 Task: Use the formula "RECEIVED" in spreadsheet "Project portfolio".
Action: Mouse moved to (181, 143)
Screenshot: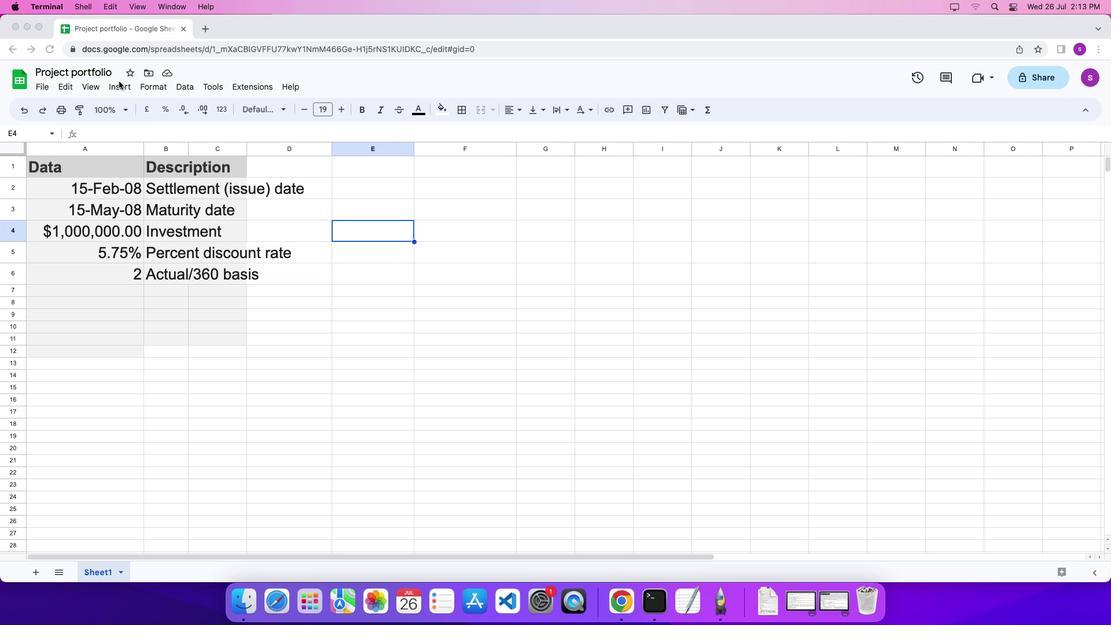 
Action: Mouse pressed left at (181, 143)
Screenshot: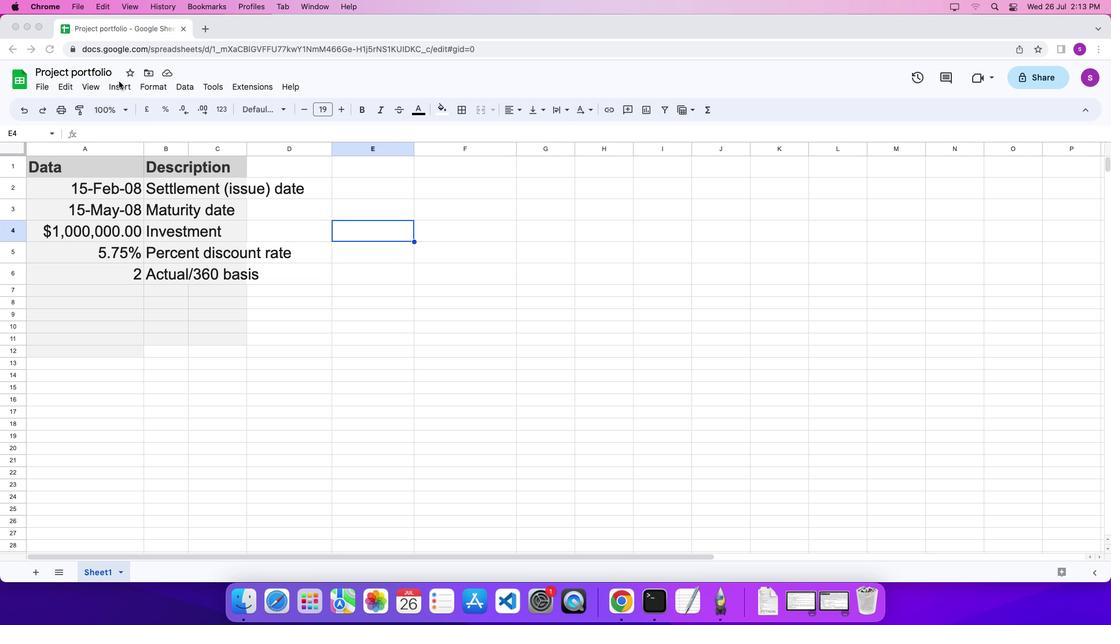 
Action: Mouse moved to (186, 147)
Screenshot: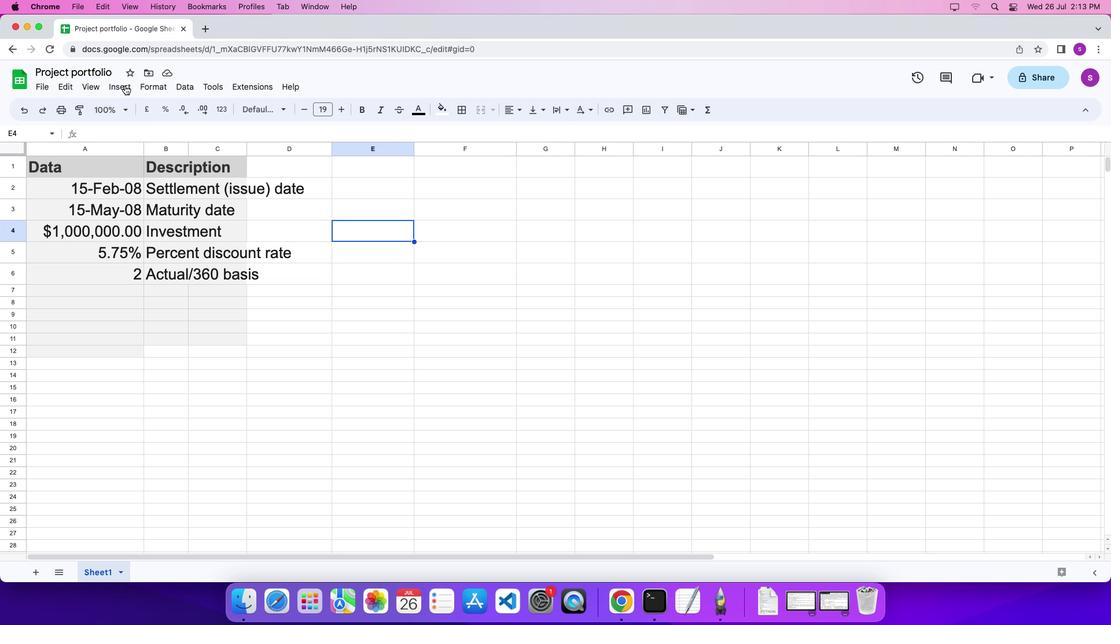 
Action: Mouse pressed left at (186, 147)
Screenshot: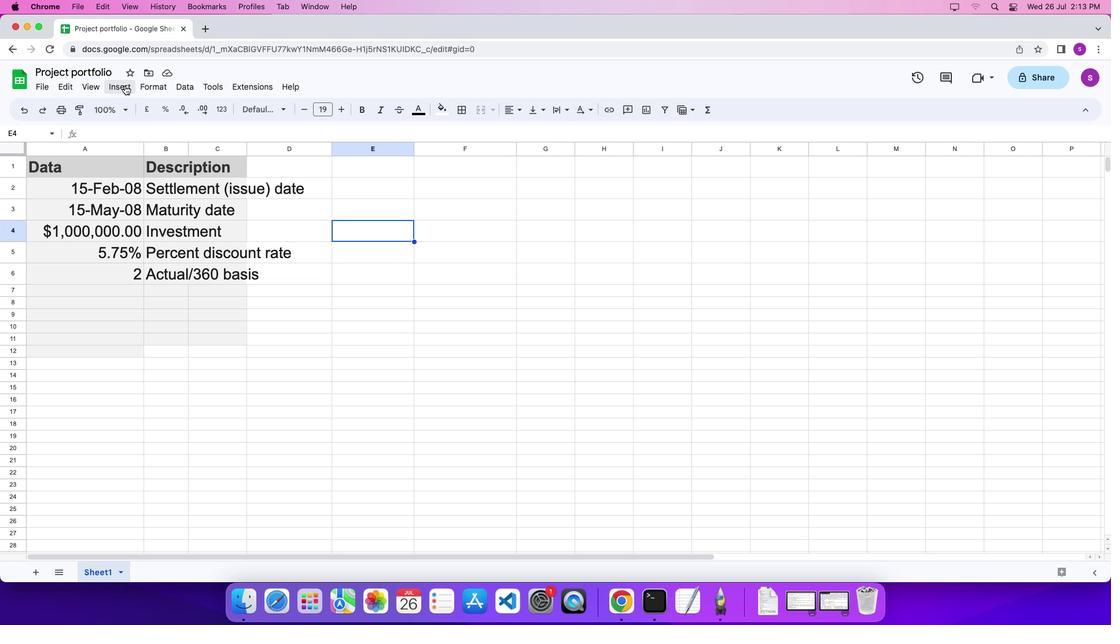 
Action: Mouse moved to (564, 494)
Screenshot: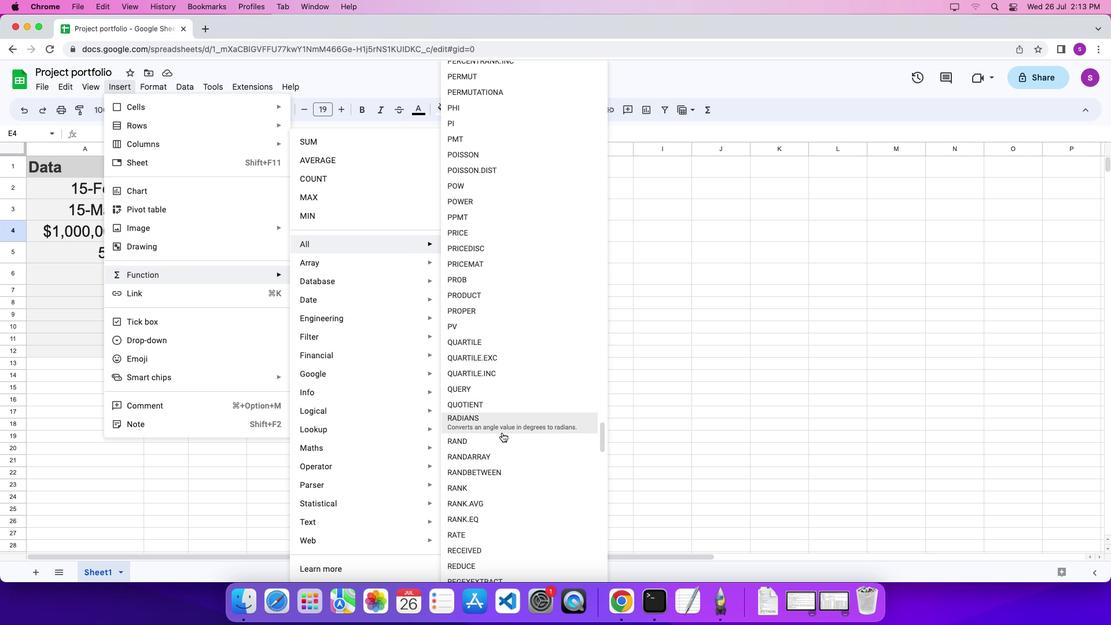 
Action: Mouse scrolled (564, 494) with delta (61, 61)
Screenshot: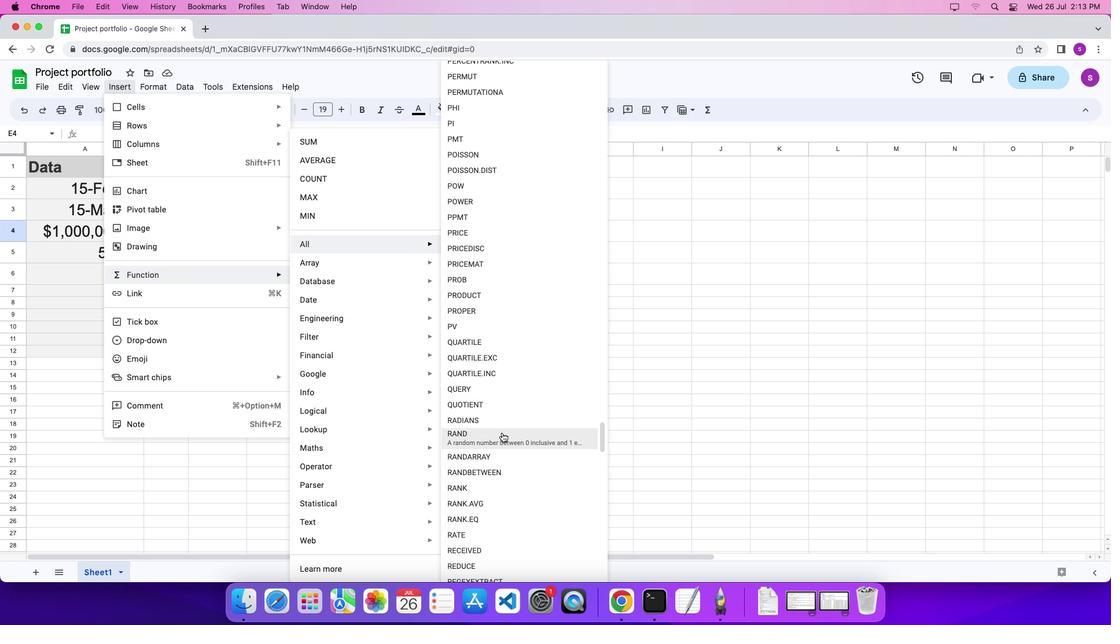 
Action: Mouse moved to (564, 604)
Screenshot: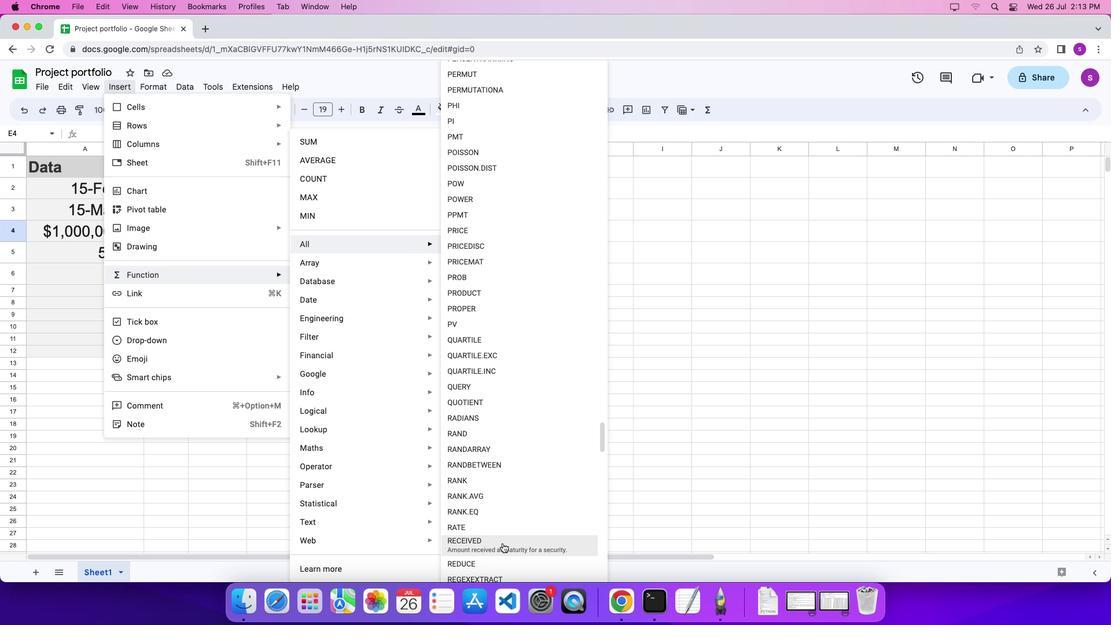 
Action: Mouse pressed left at (564, 604)
Screenshot: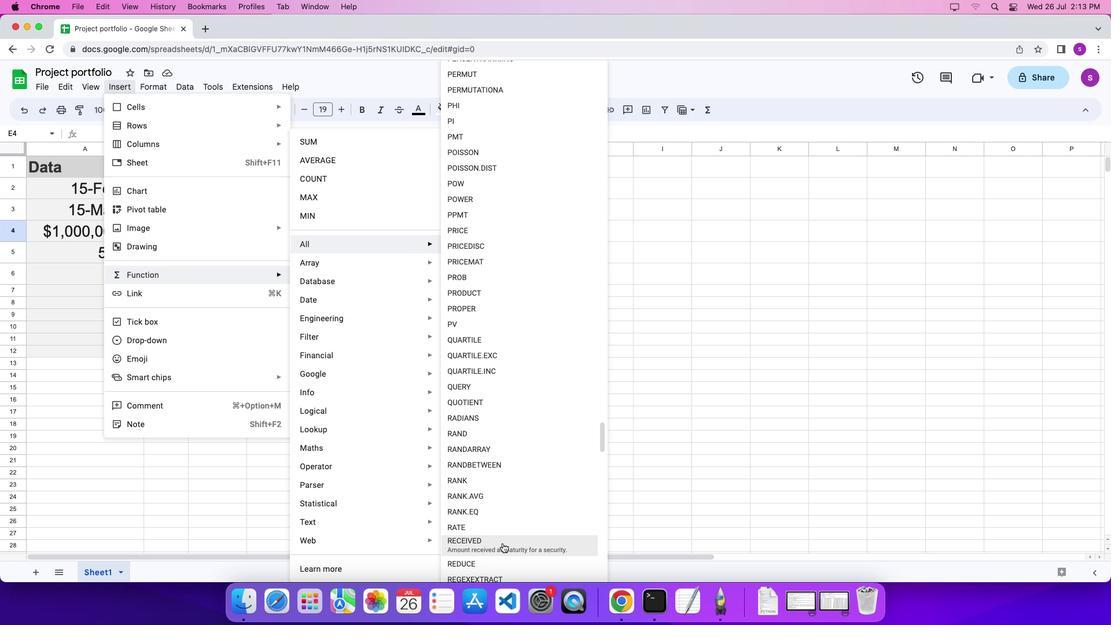 
Action: Mouse moved to (185, 251)
Screenshot: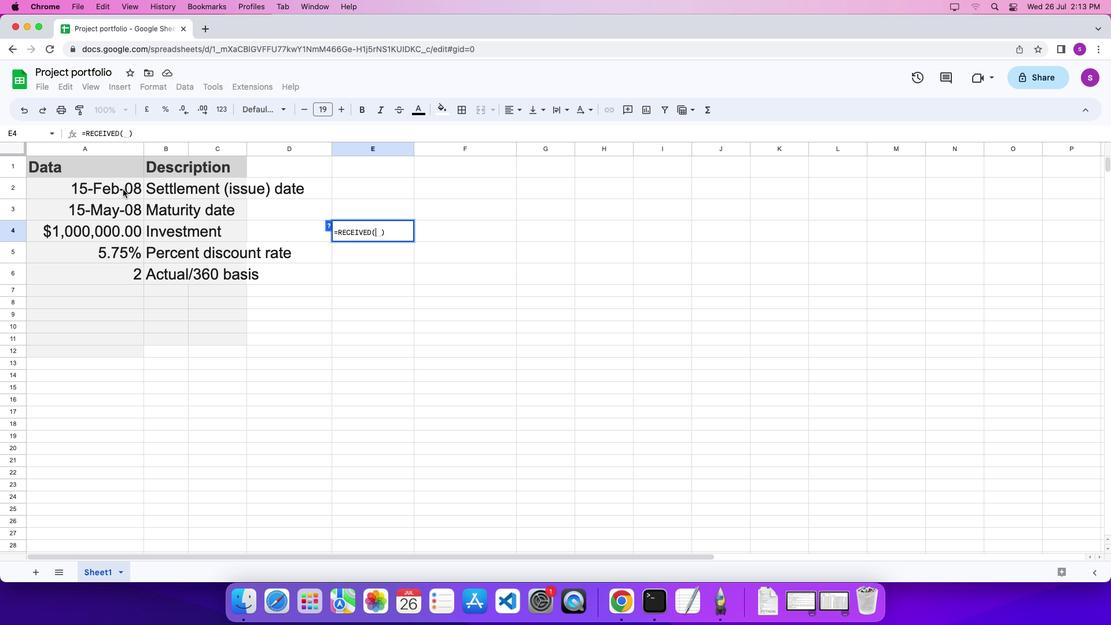 
Action: Mouse pressed left at (185, 251)
Screenshot: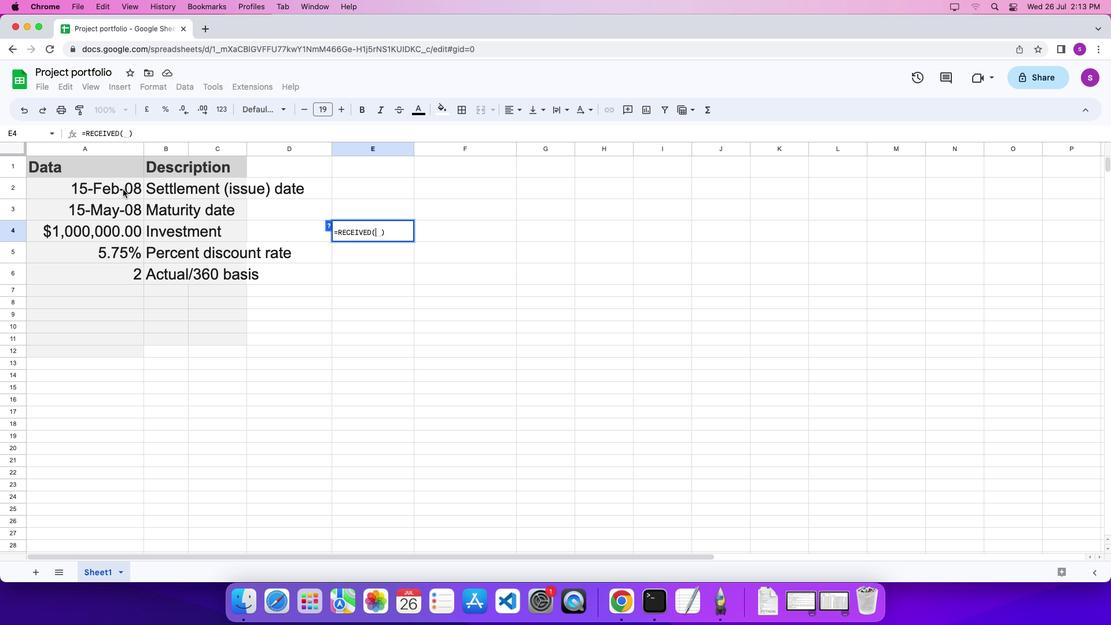 
Action: Key pressed ','
Screenshot: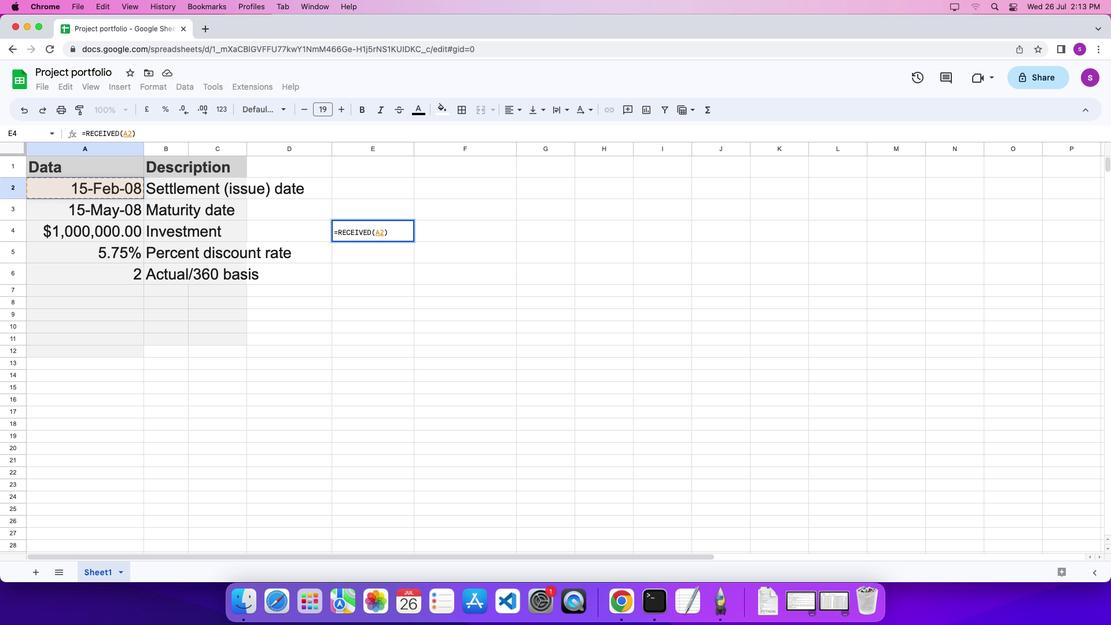 
Action: Mouse moved to (186, 272)
Screenshot: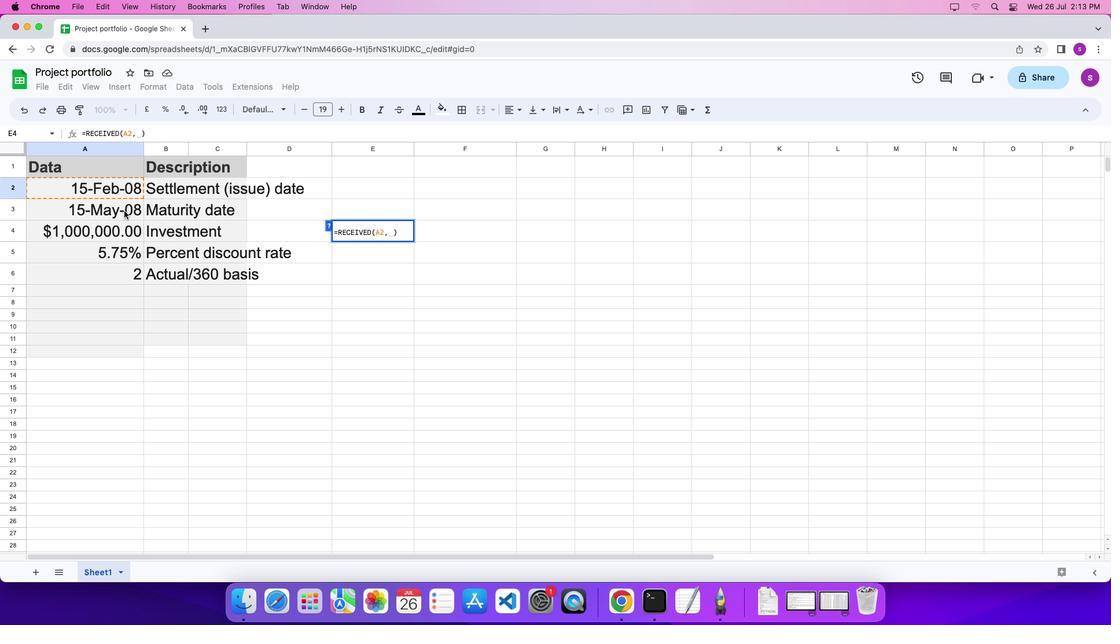 
Action: Mouse pressed left at (186, 272)
Screenshot: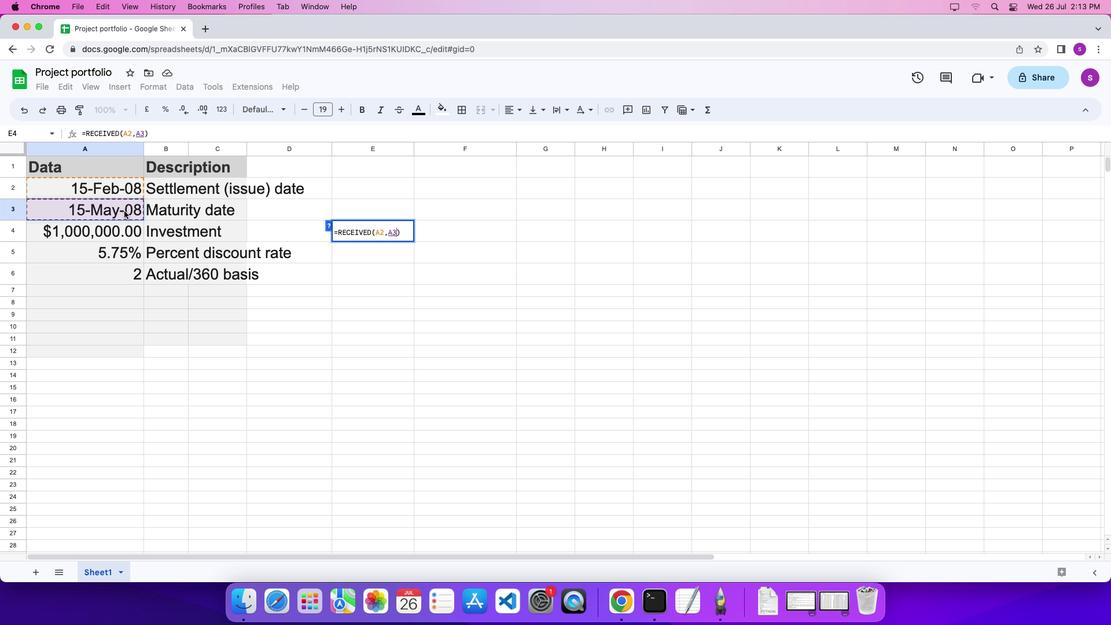 
Action: Mouse moved to (186, 273)
Screenshot: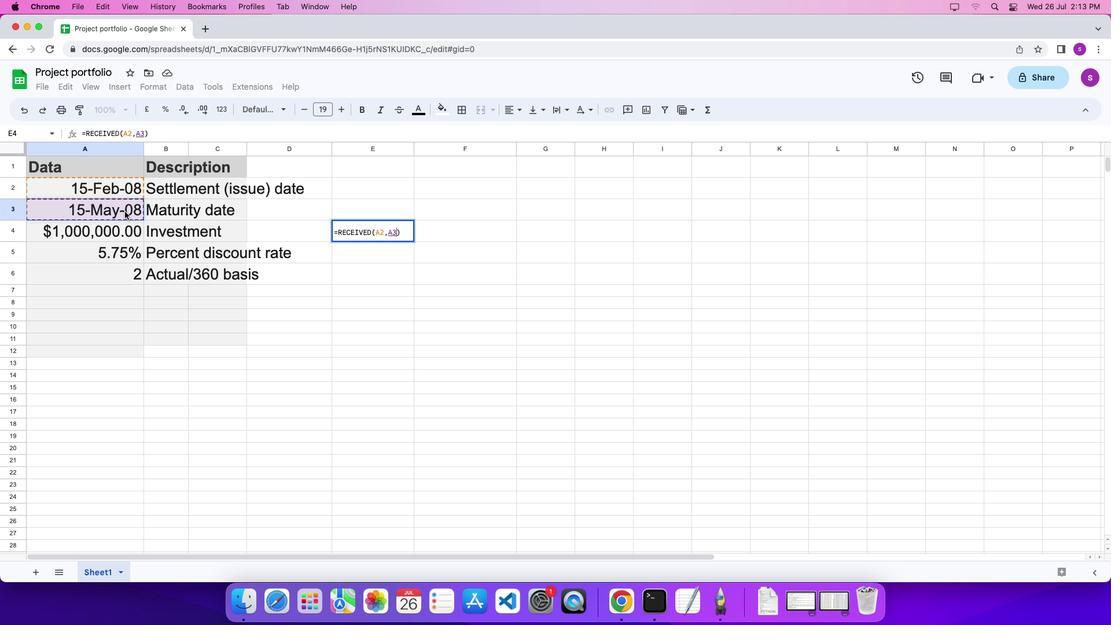 
Action: Key pressed ','
Screenshot: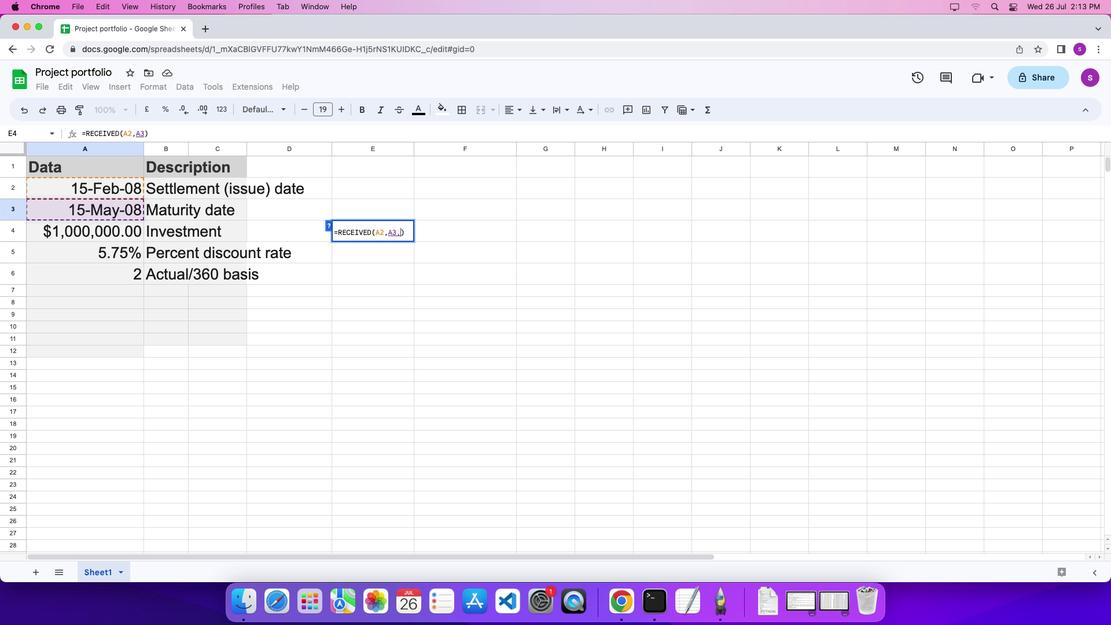 
Action: Mouse moved to (187, 291)
Screenshot: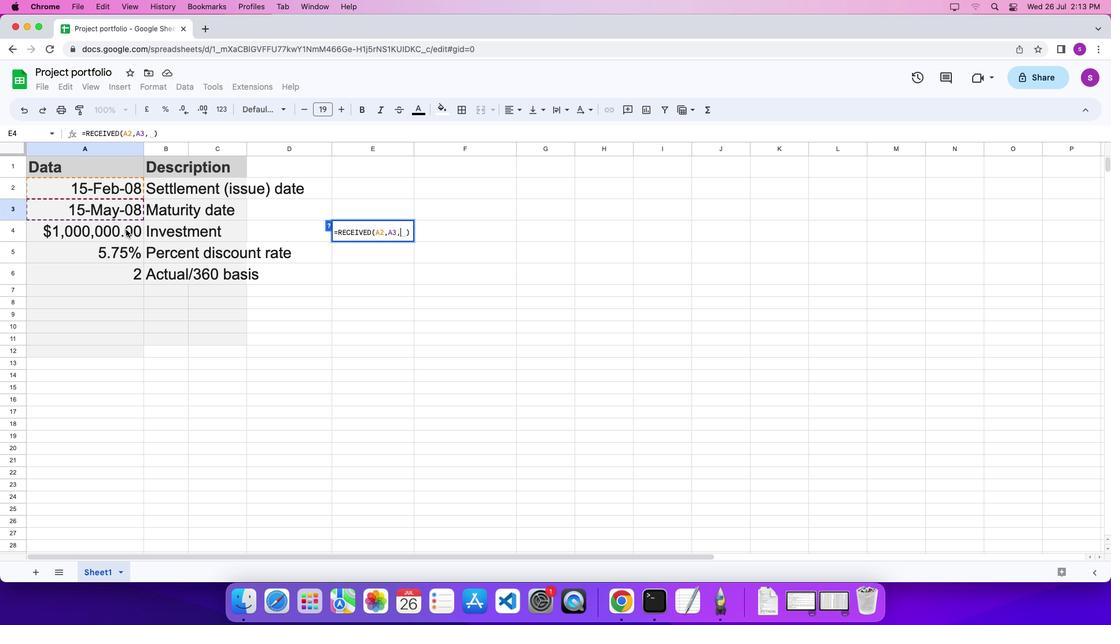 
Action: Mouse pressed left at (187, 291)
Screenshot: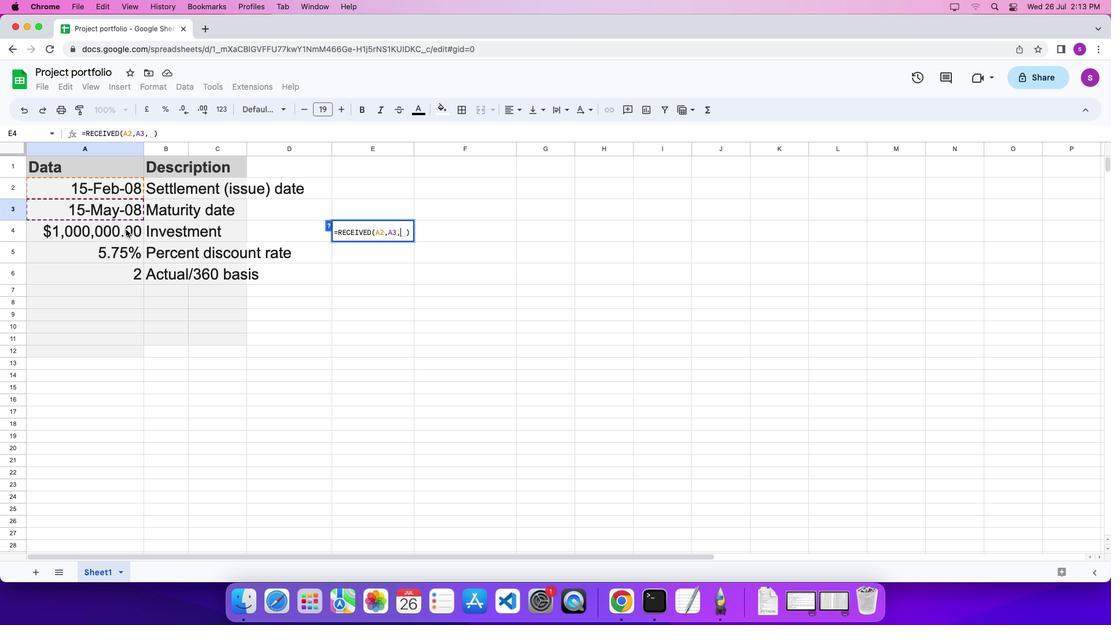 
Action: Mouse moved to (190, 304)
Screenshot: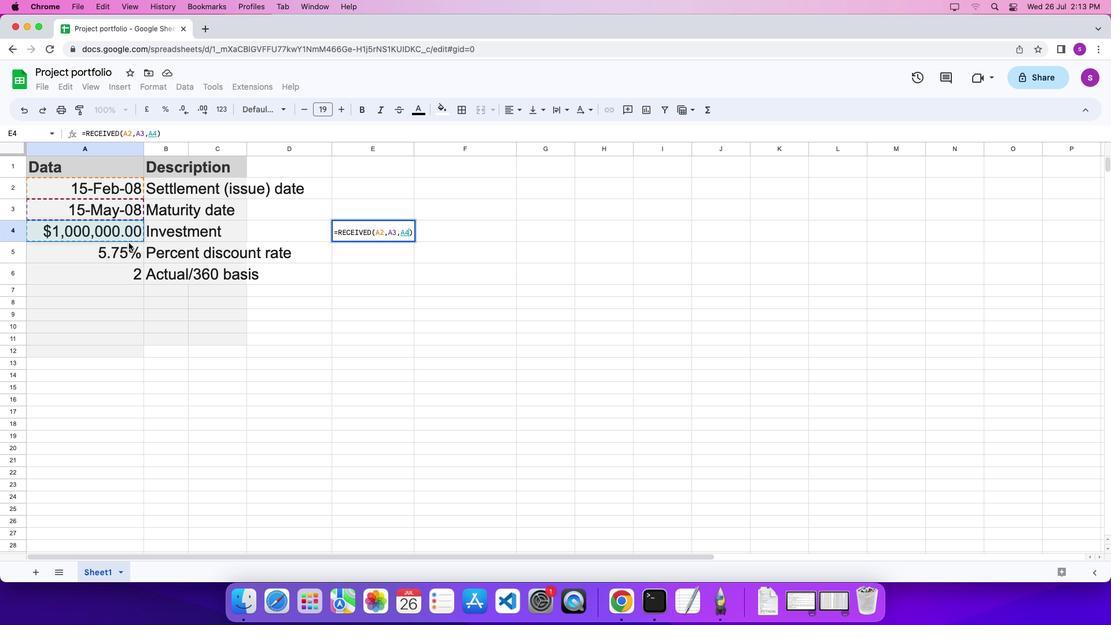 
Action: Key pressed ','
Screenshot: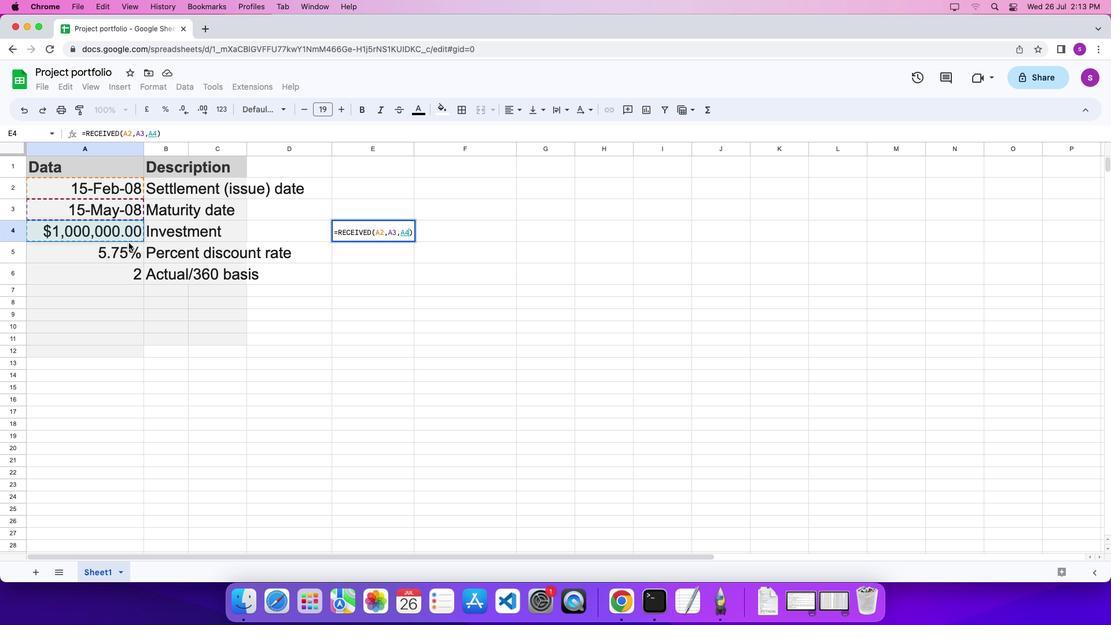 
Action: Mouse moved to (191, 313)
Screenshot: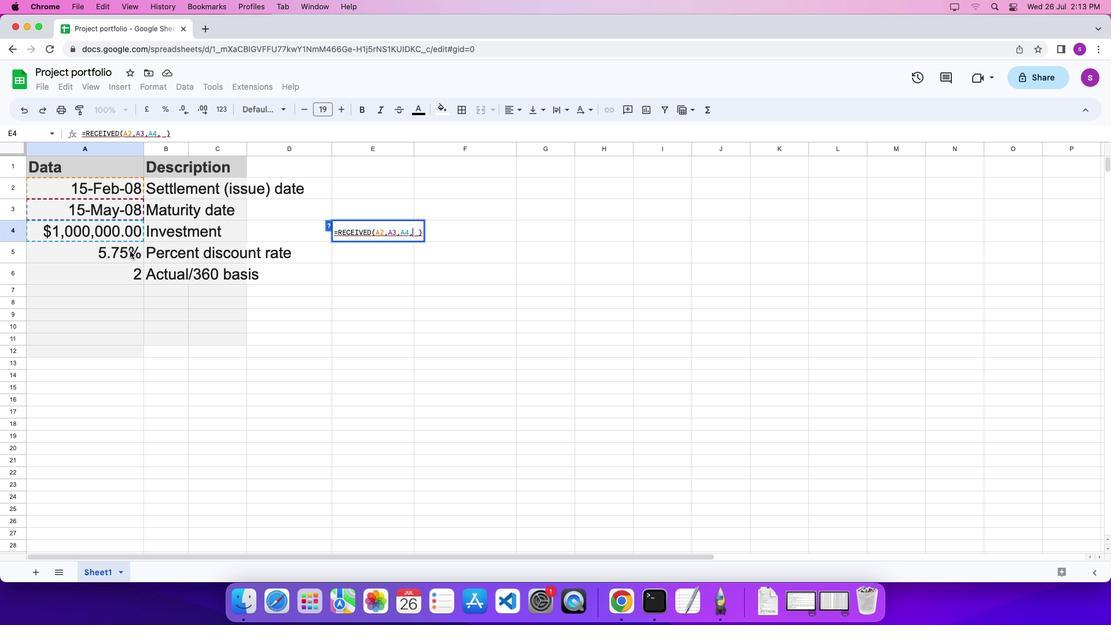 
Action: Mouse pressed left at (191, 313)
Screenshot: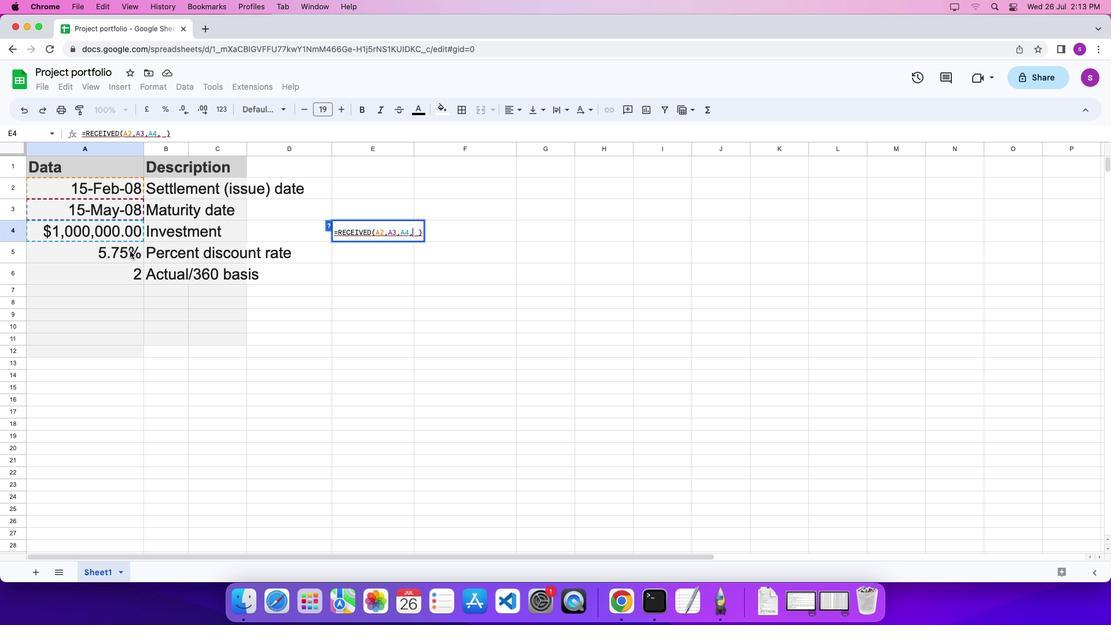 
Action: Mouse moved to (193, 317)
Screenshot: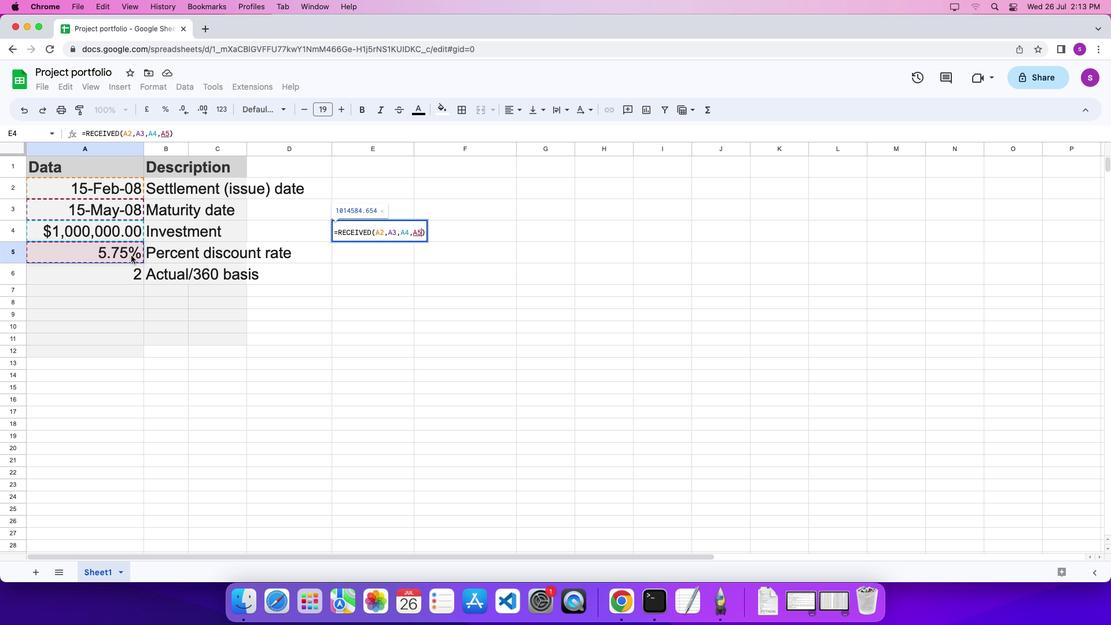 
Action: Key pressed ','
Screenshot: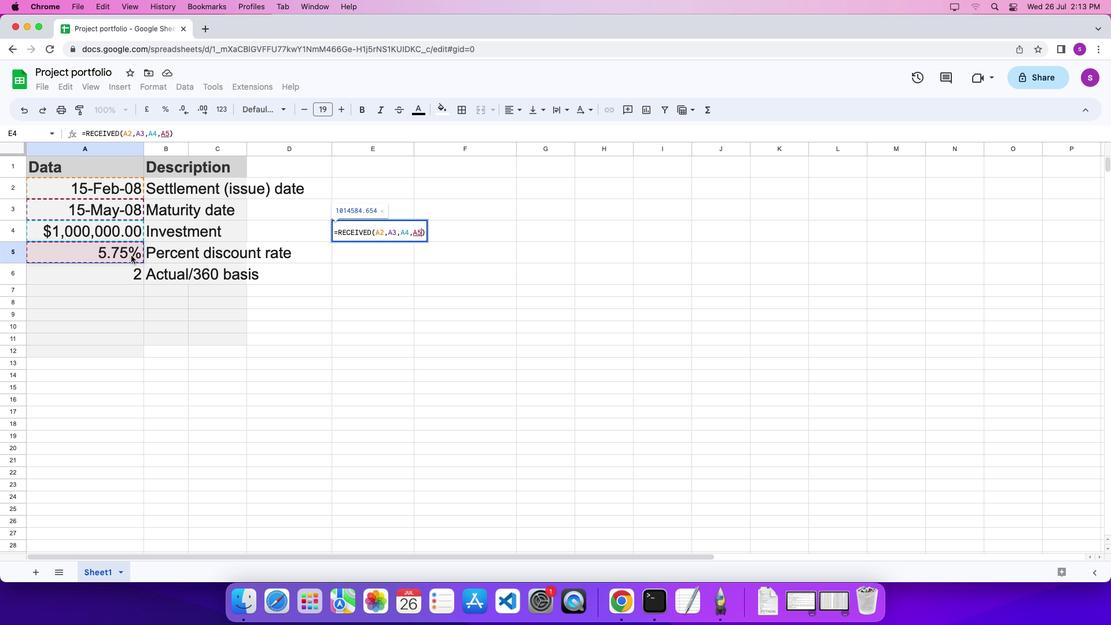 
Action: Mouse moved to (190, 331)
Screenshot: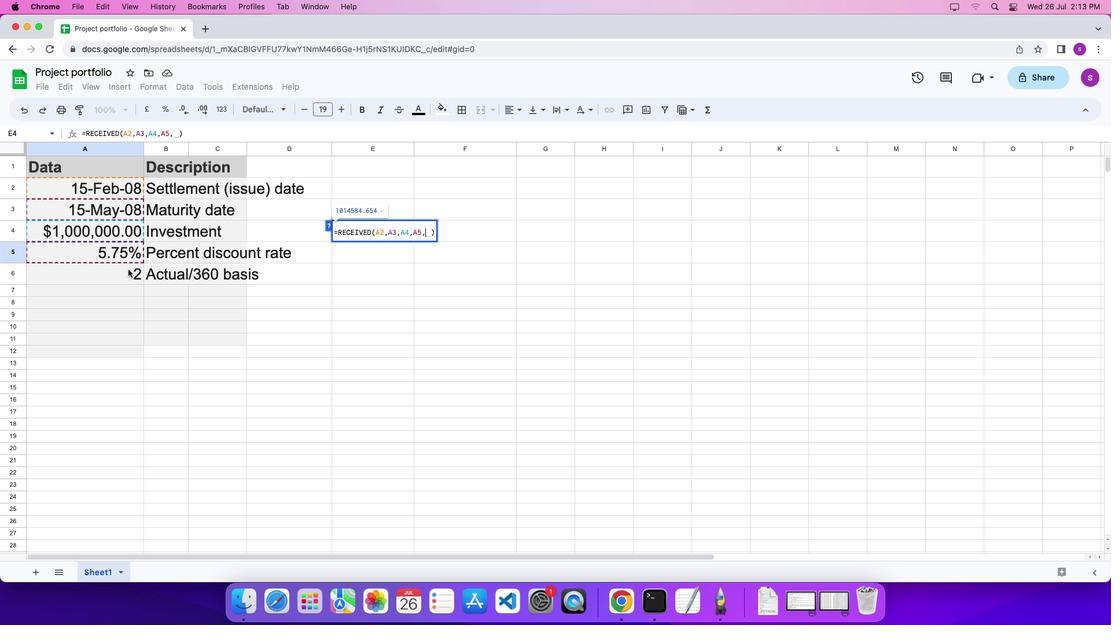 
Action: Mouse pressed left at (190, 331)
Screenshot: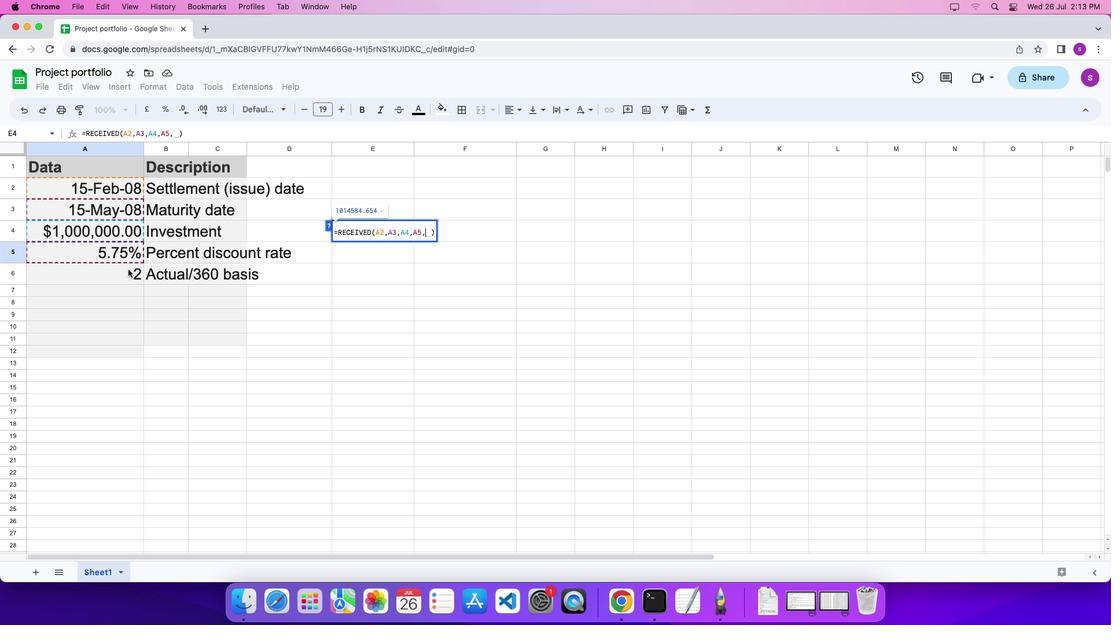 
Action: Key pressed '\x03'
Screenshot: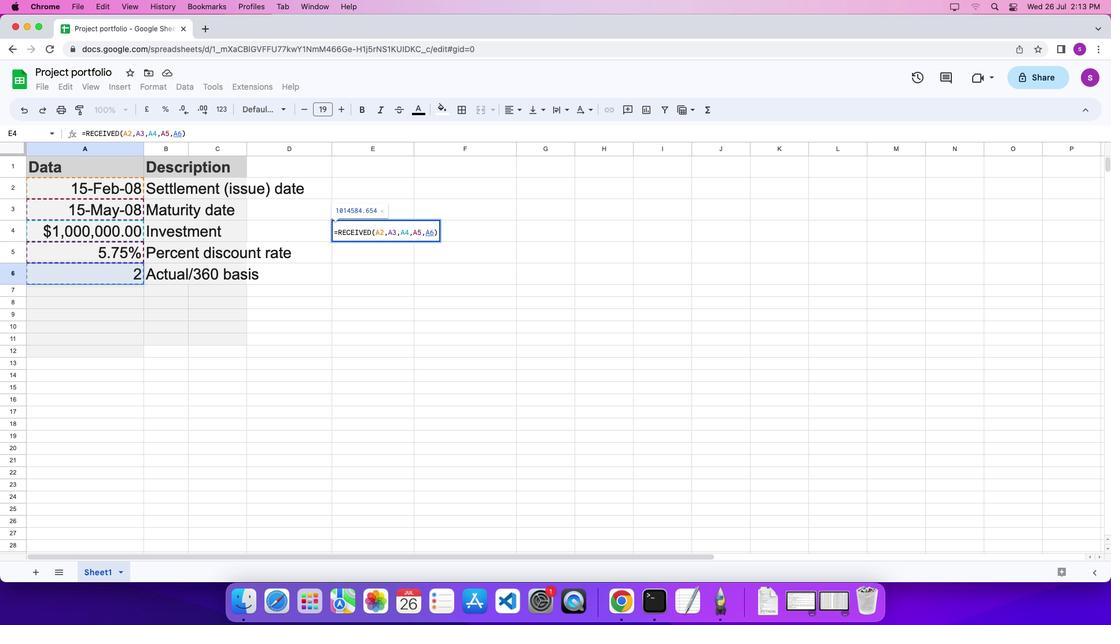 
Action: Mouse moved to (177, 326)
Screenshot: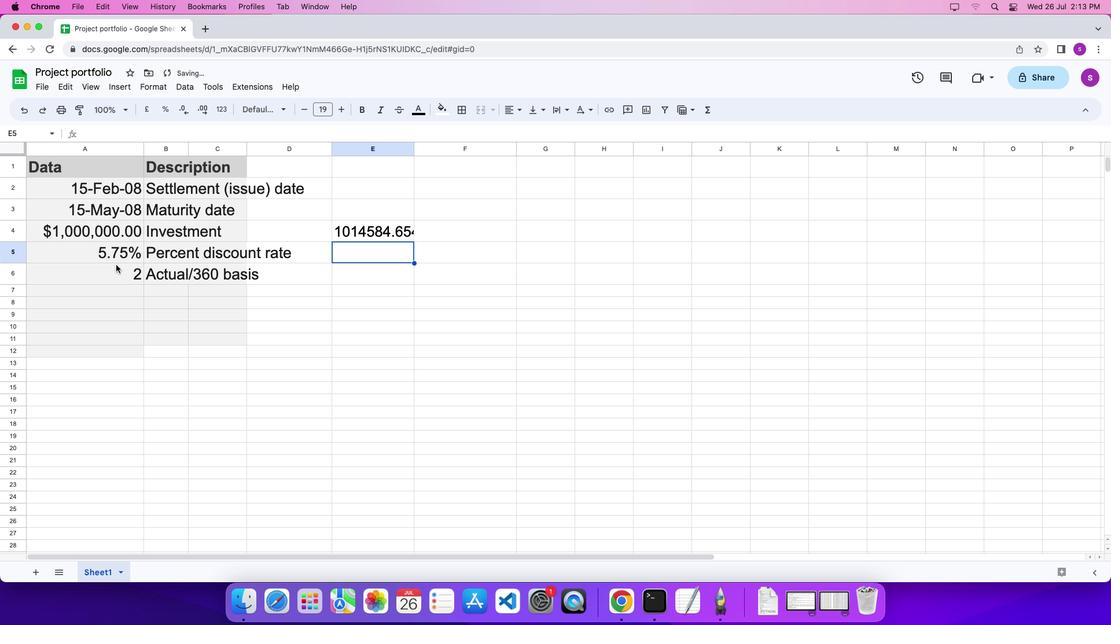 
